 Task: Locate emails in the "Social" category: `category:social`.
Action: Mouse moved to (100, 244)
Screenshot: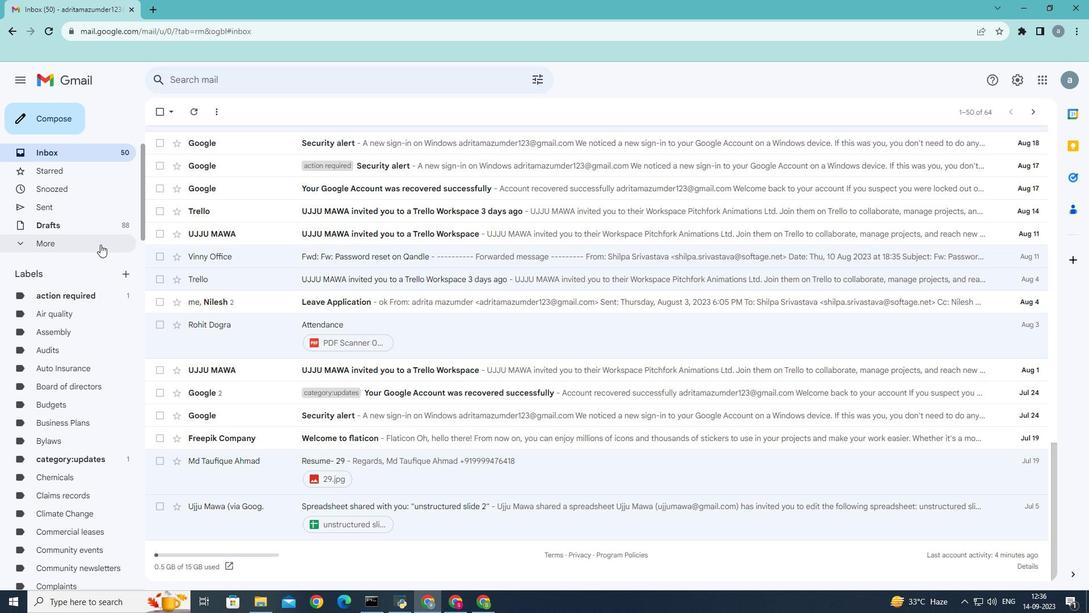
Action: Mouse pressed left at (100, 244)
Screenshot: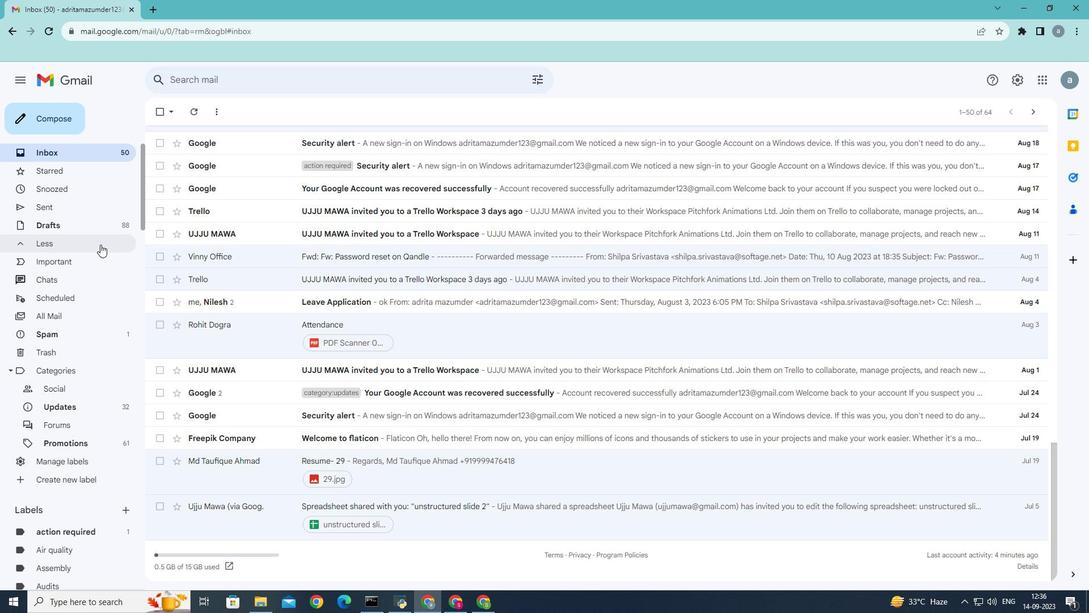 
Action: Mouse moved to (93, 368)
Screenshot: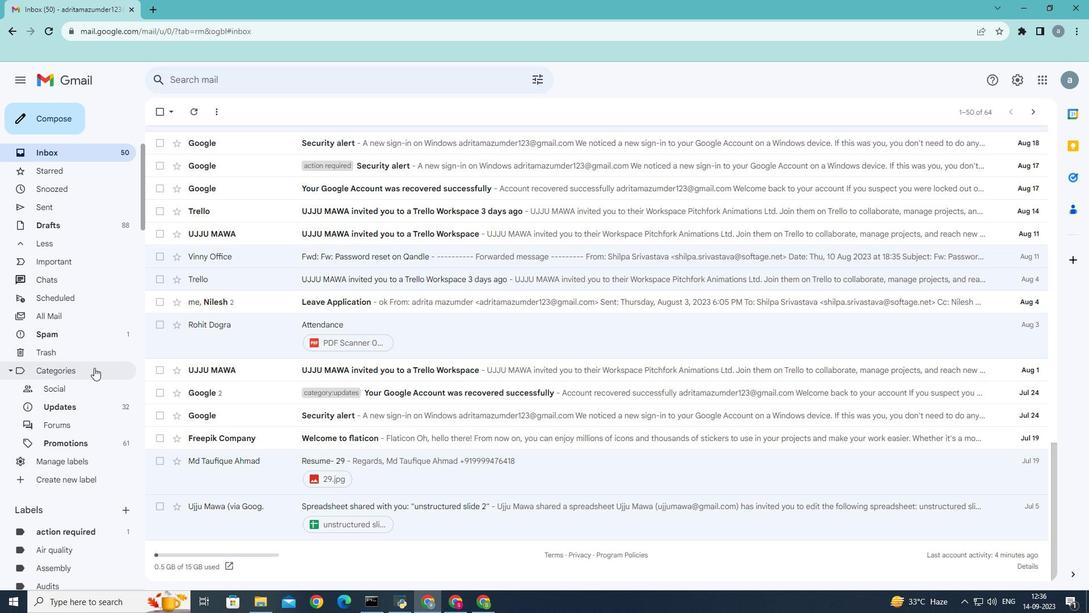 
Action: Mouse pressed left at (93, 368)
Screenshot: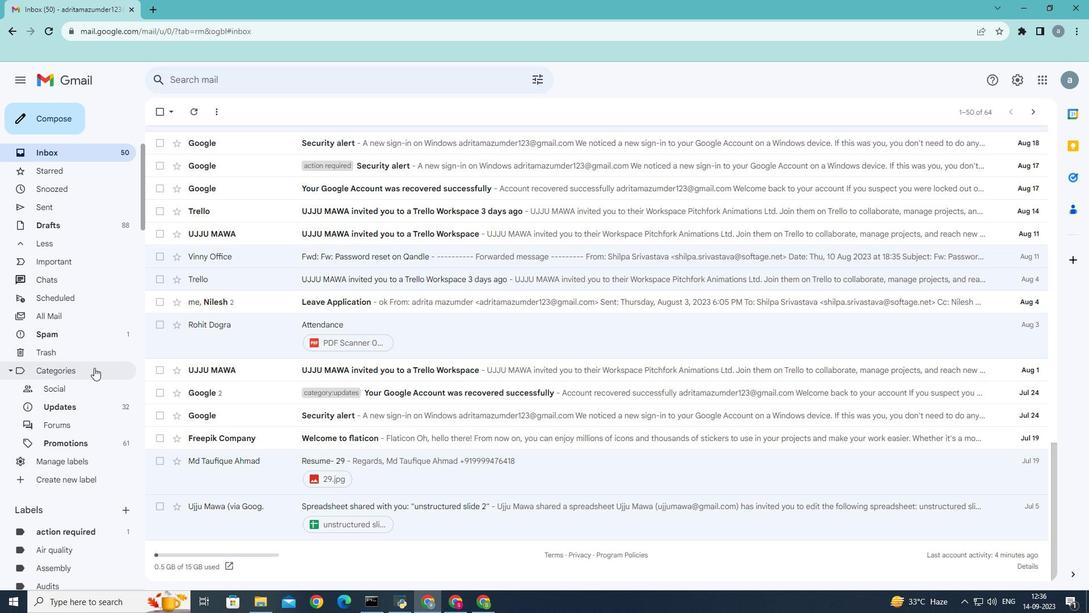 
Action: Mouse moved to (94, 367)
Screenshot: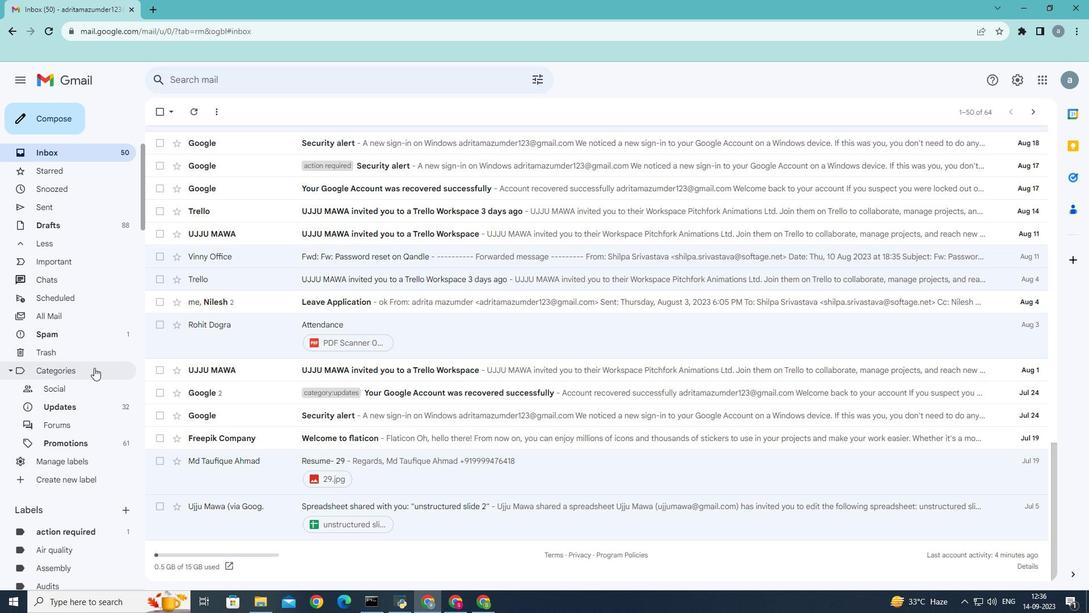 
Action: Mouse pressed left at (94, 367)
Screenshot: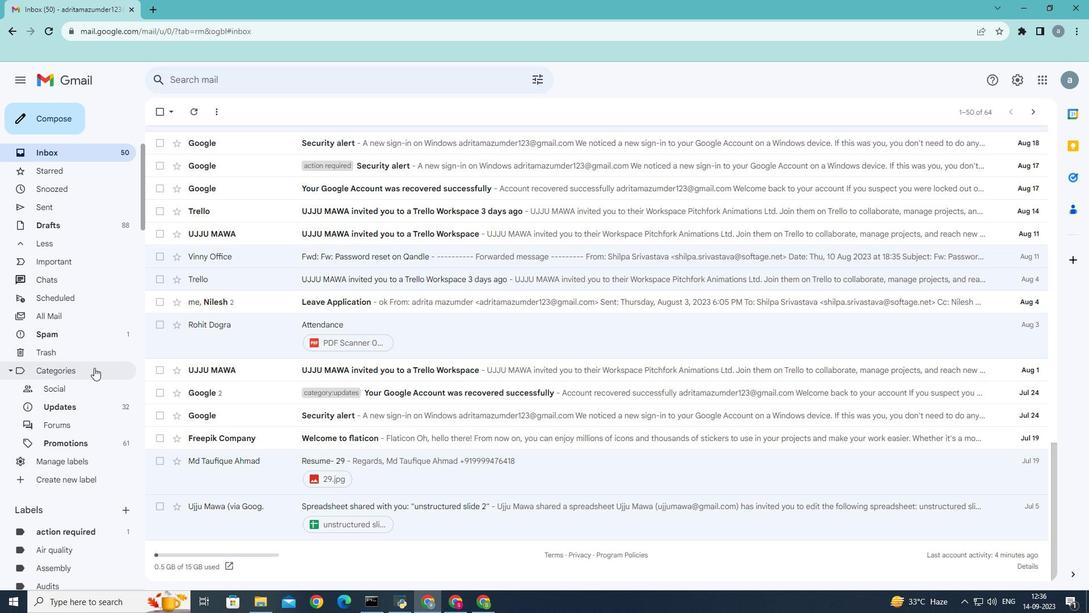 
Action: Mouse moved to (82, 388)
Screenshot: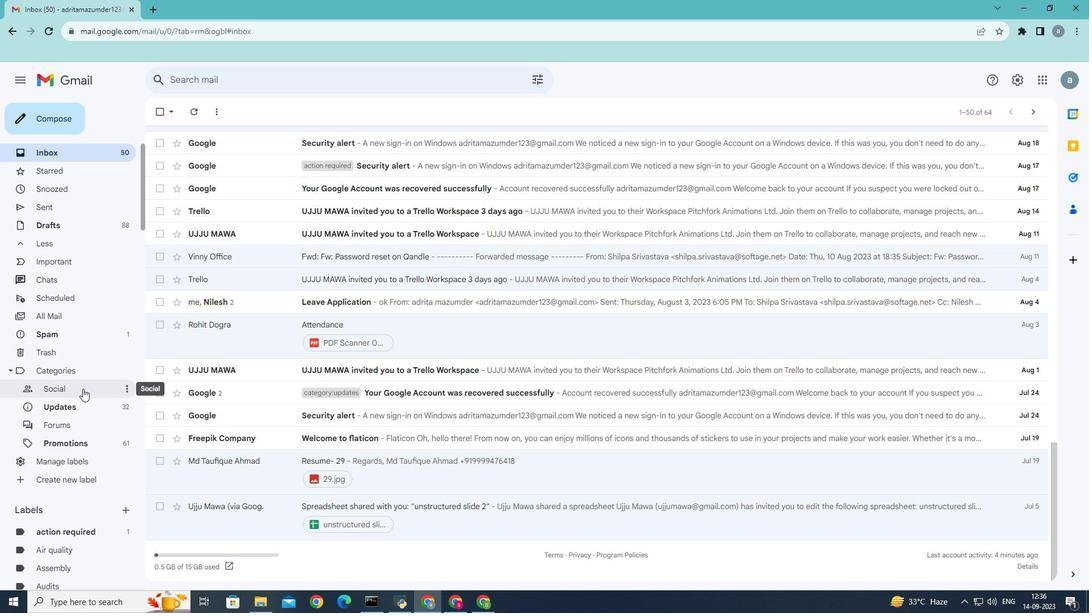 
Action: Mouse pressed left at (82, 388)
Screenshot: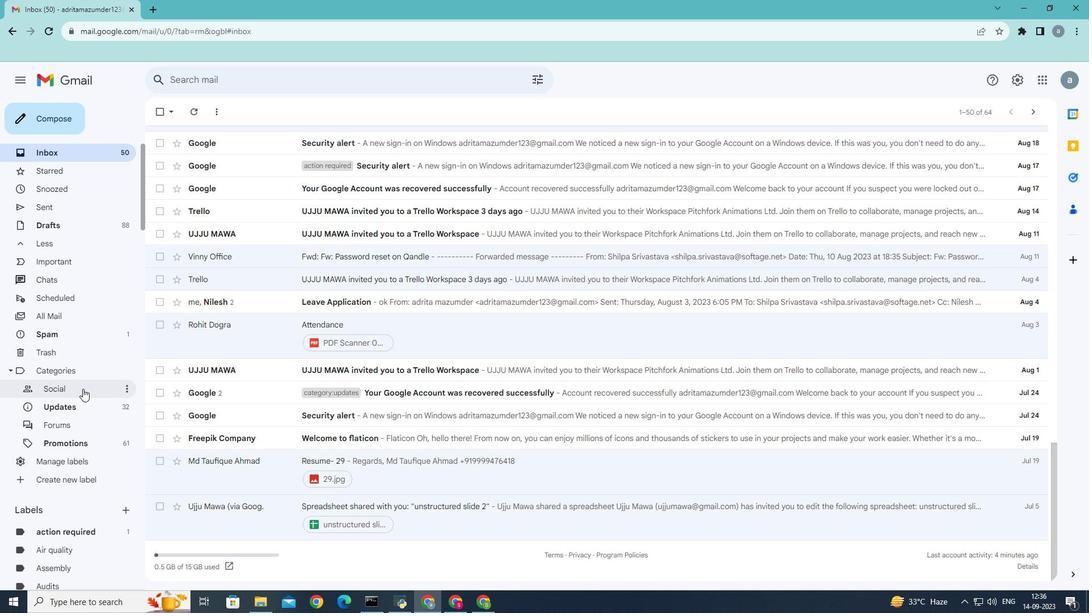
Action: Mouse moved to (128, 387)
Screenshot: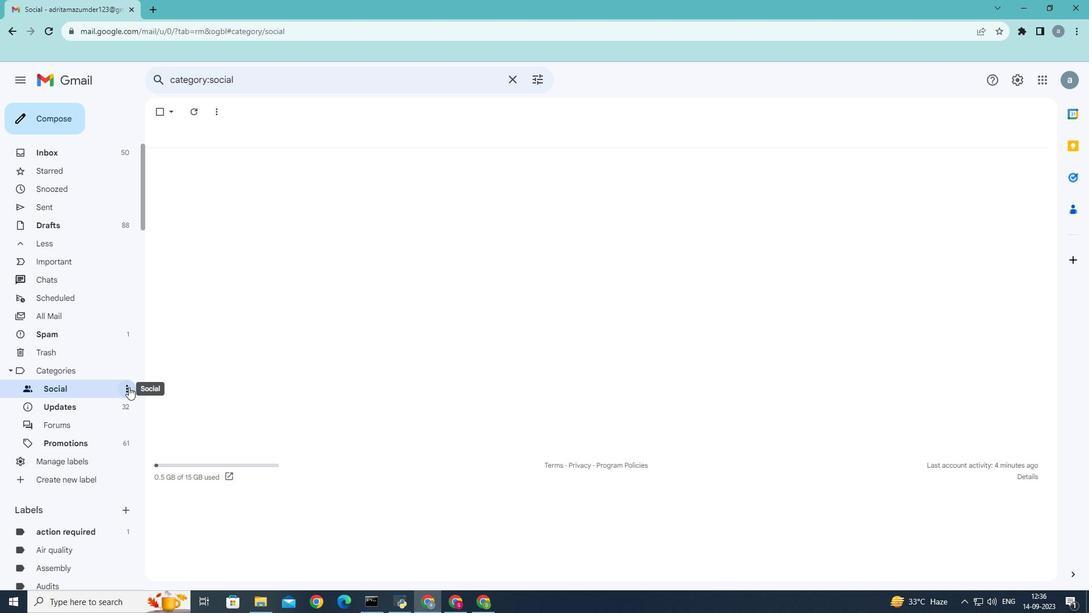 
